 Task: Add to scrum project TranceTech a team member softage.2@softage.net and assign as Project Lead.
Action: Mouse moved to (104, 356)
Screenshot: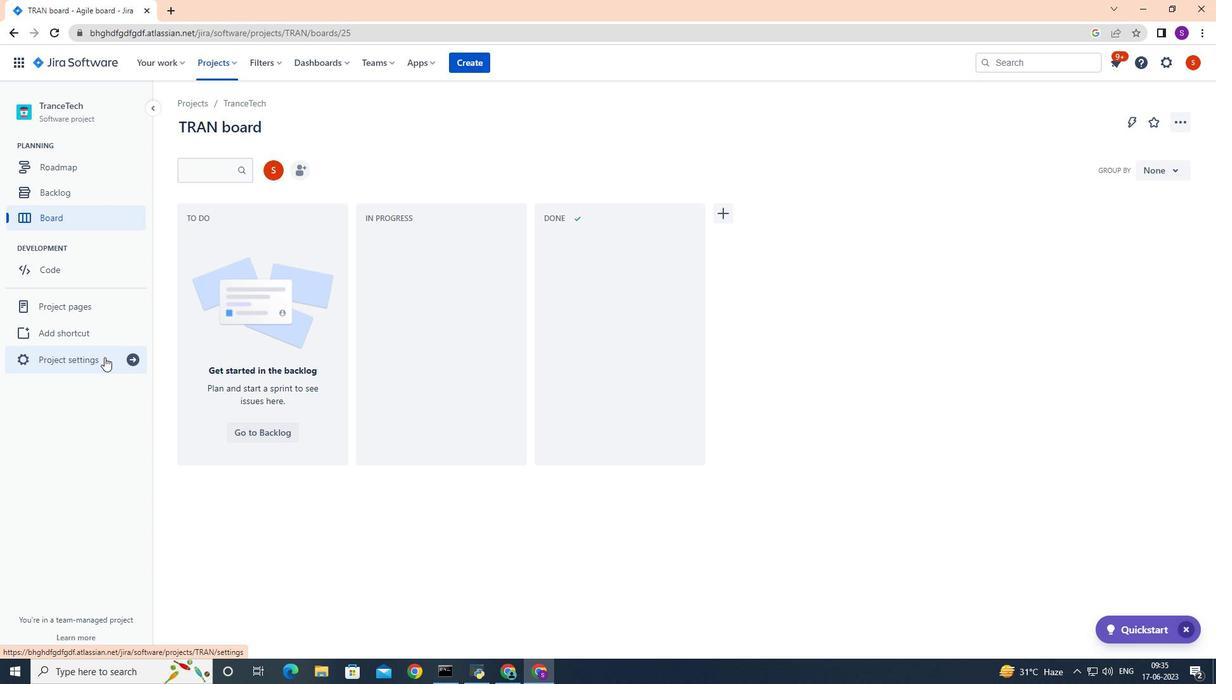
Action: Mouse pressed left at (104, 356)
Screenshot: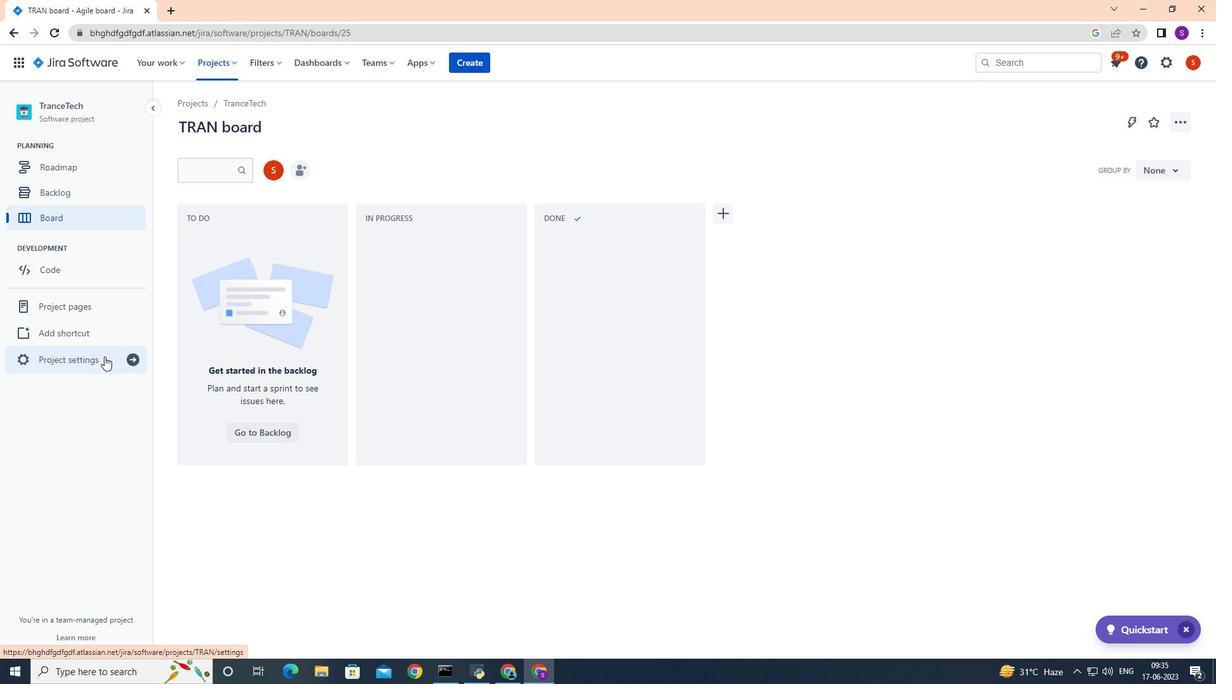 
Action: Mouse moved to (651, 404)
Screenshot: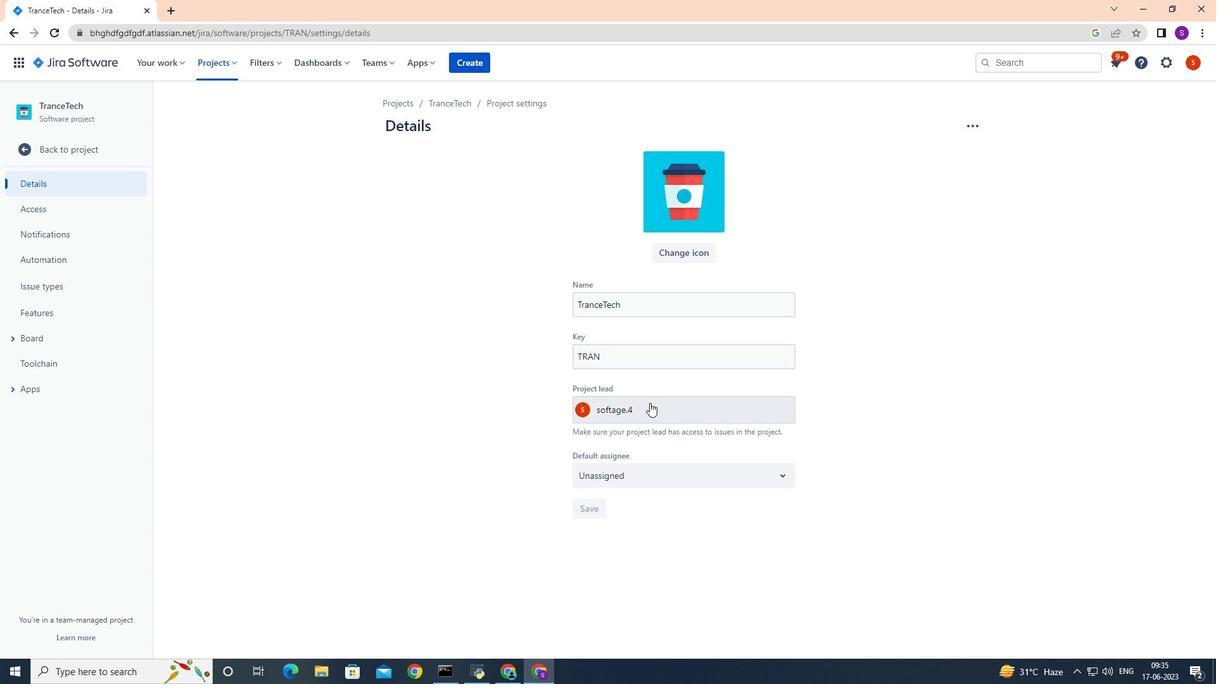 
Action: Mouse pressed left at (651, 404)
Screenshot: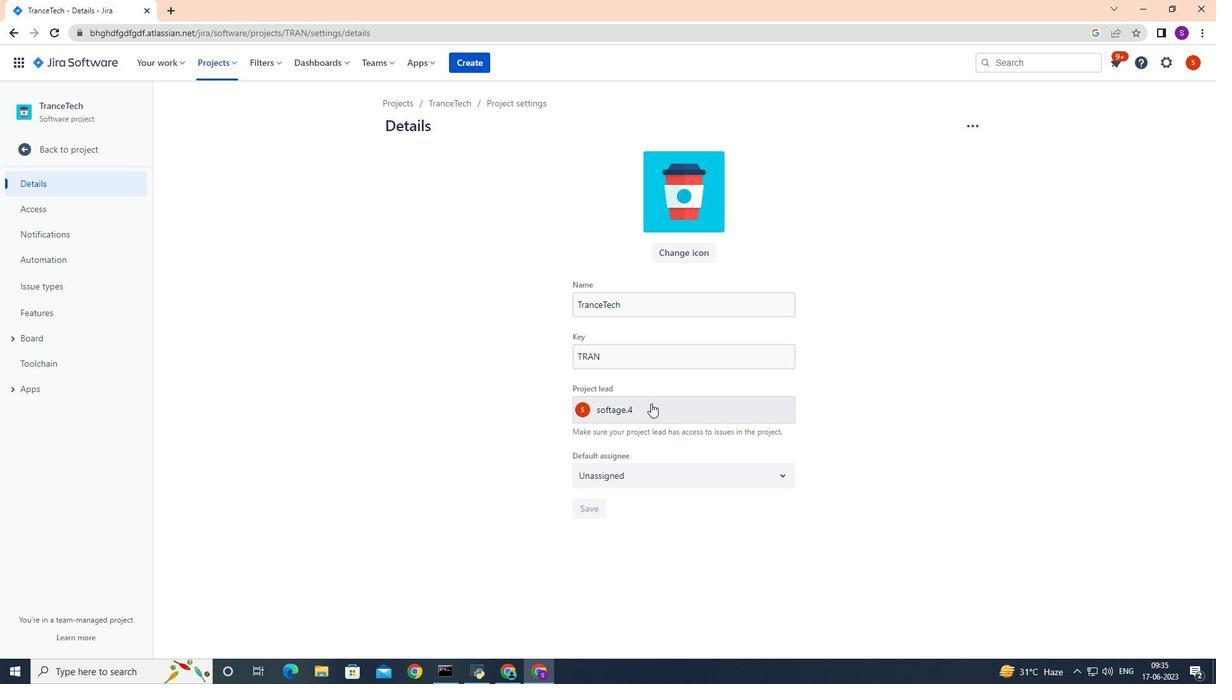 
Action: Mouse moved to (651, 404)
Screenshot: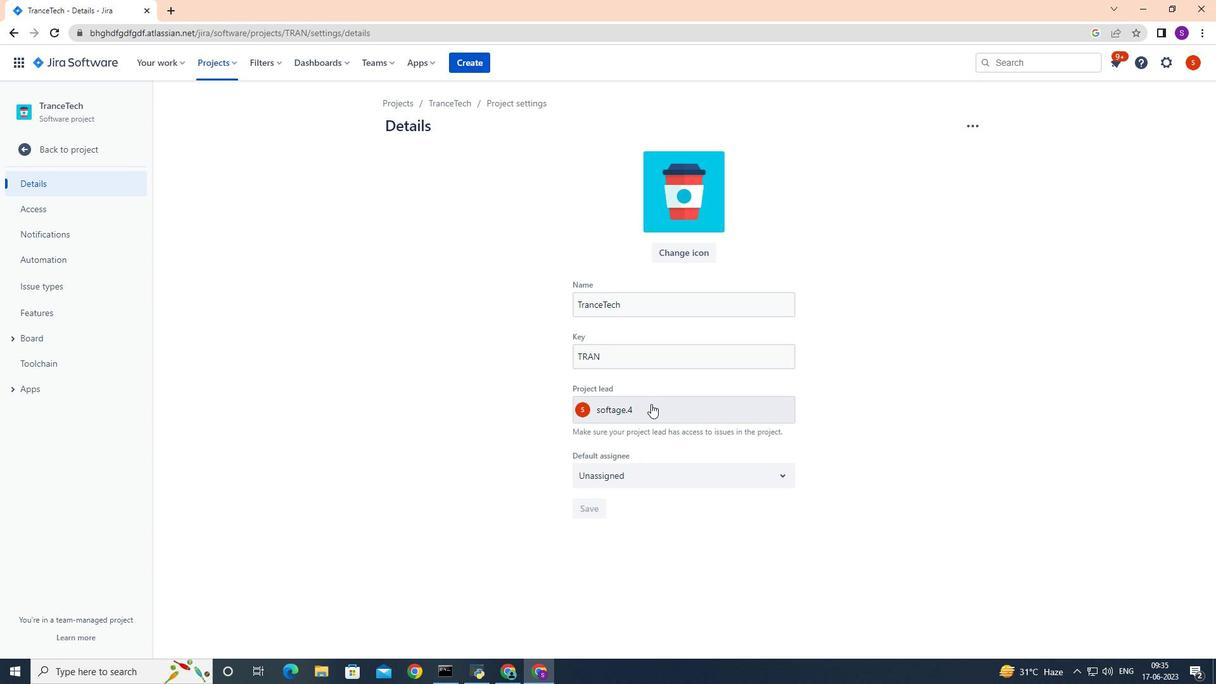 
Action: Key pressed softage.2
Screenshot: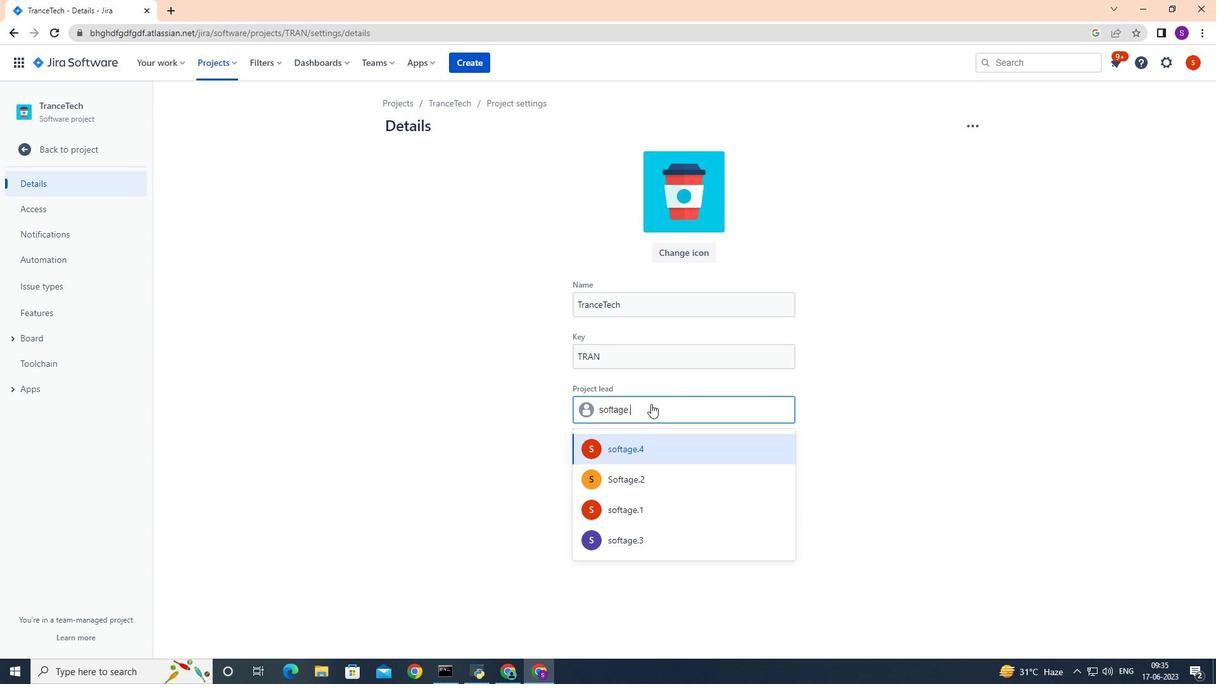 
Action: Mouse moved to (643, 448)
Screenshot: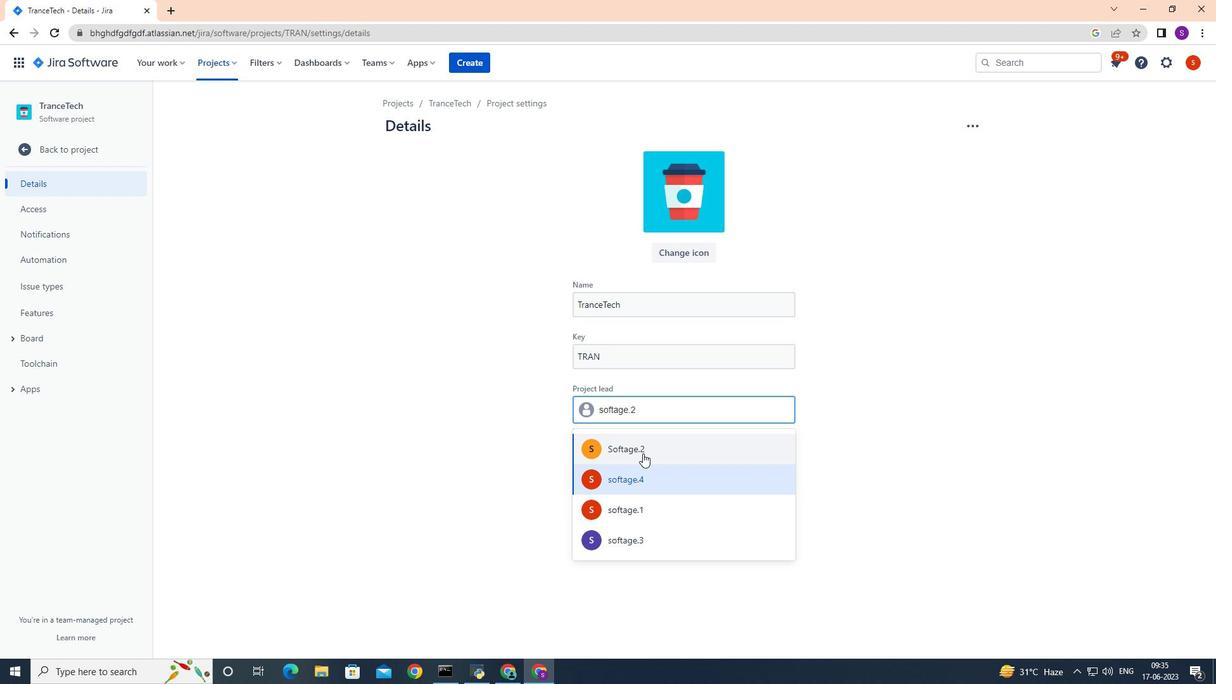 
Action: Mouse pressed left at (643, 448)
Screenshot: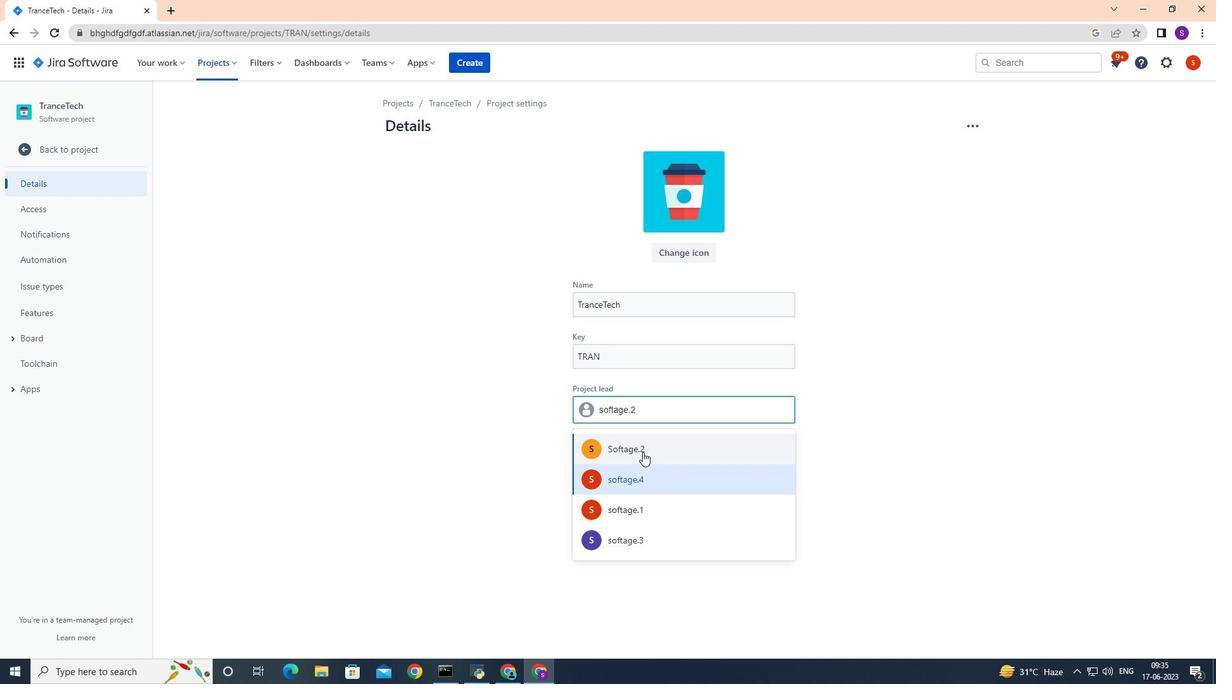 
Action: Mouse moved to (780, 472)
Screenshot: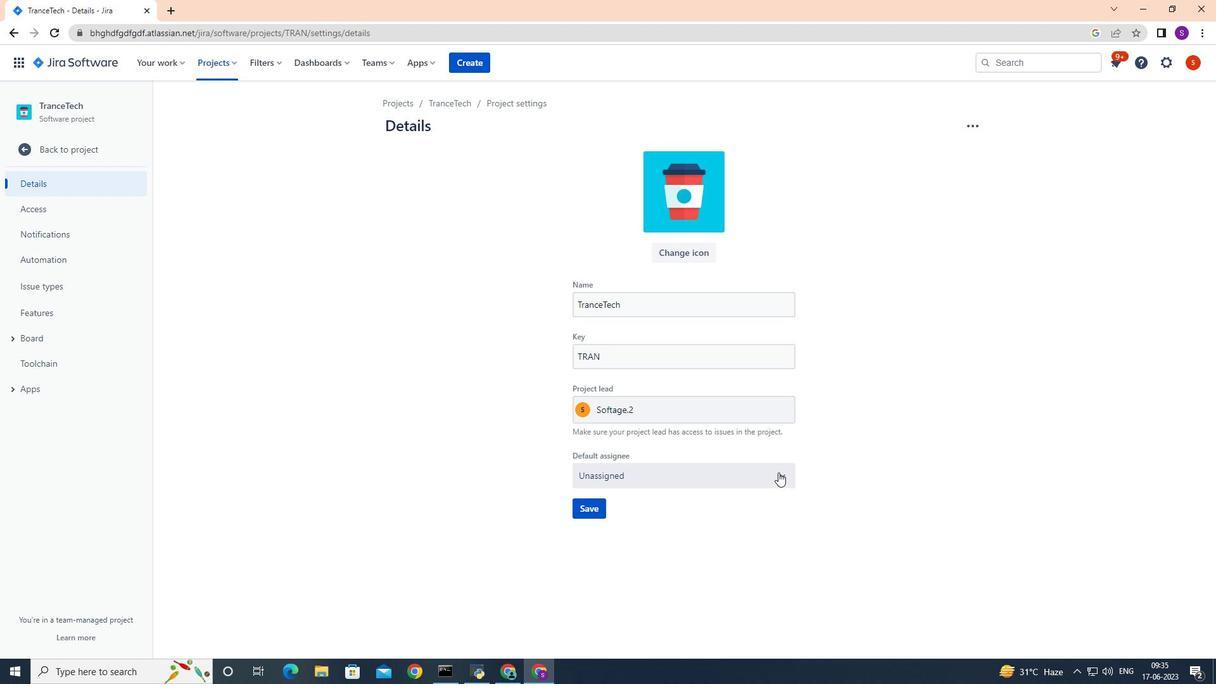 
Action: Mouse pressed left at (780, 472)
Screenshot: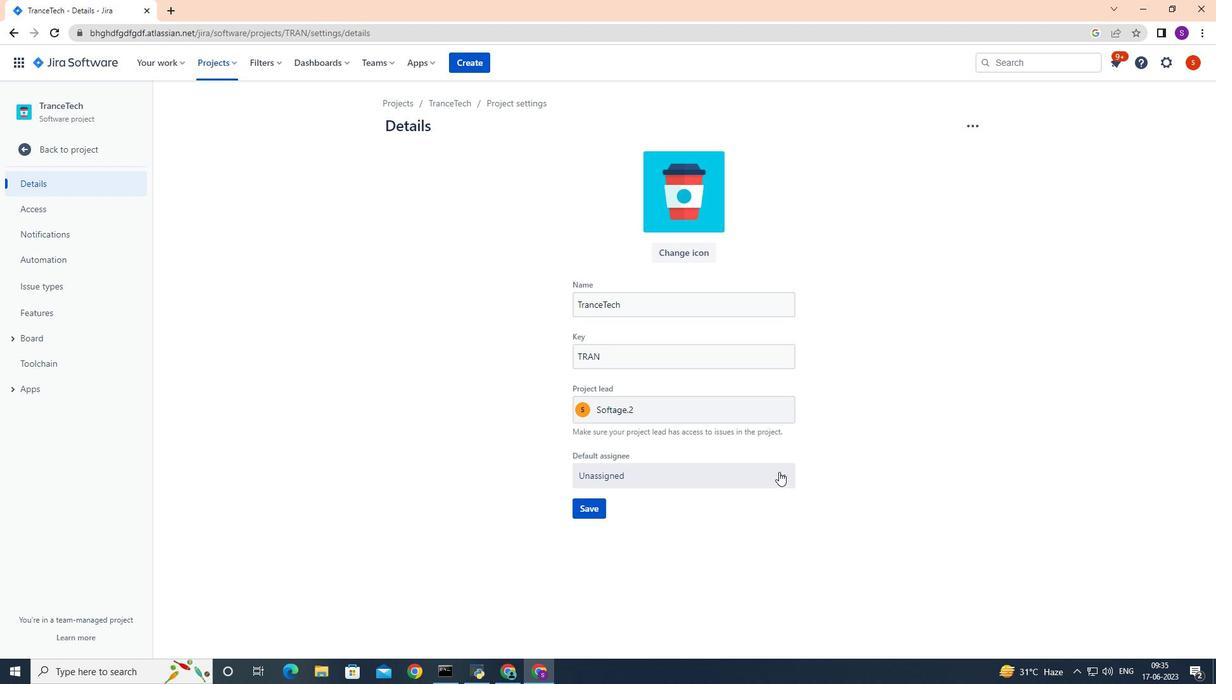 
Action: Mouse moved to (711, 510)
Screenshot: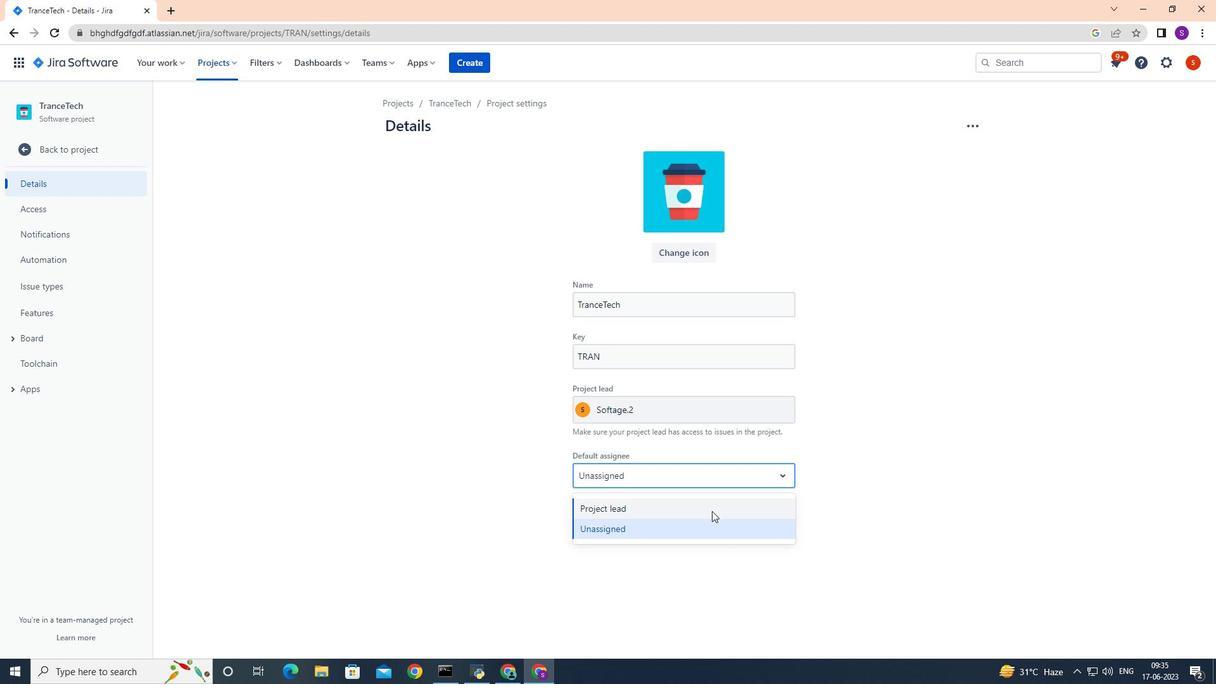 
Action: Mouse pressed left at (711, 510)
Screenshot: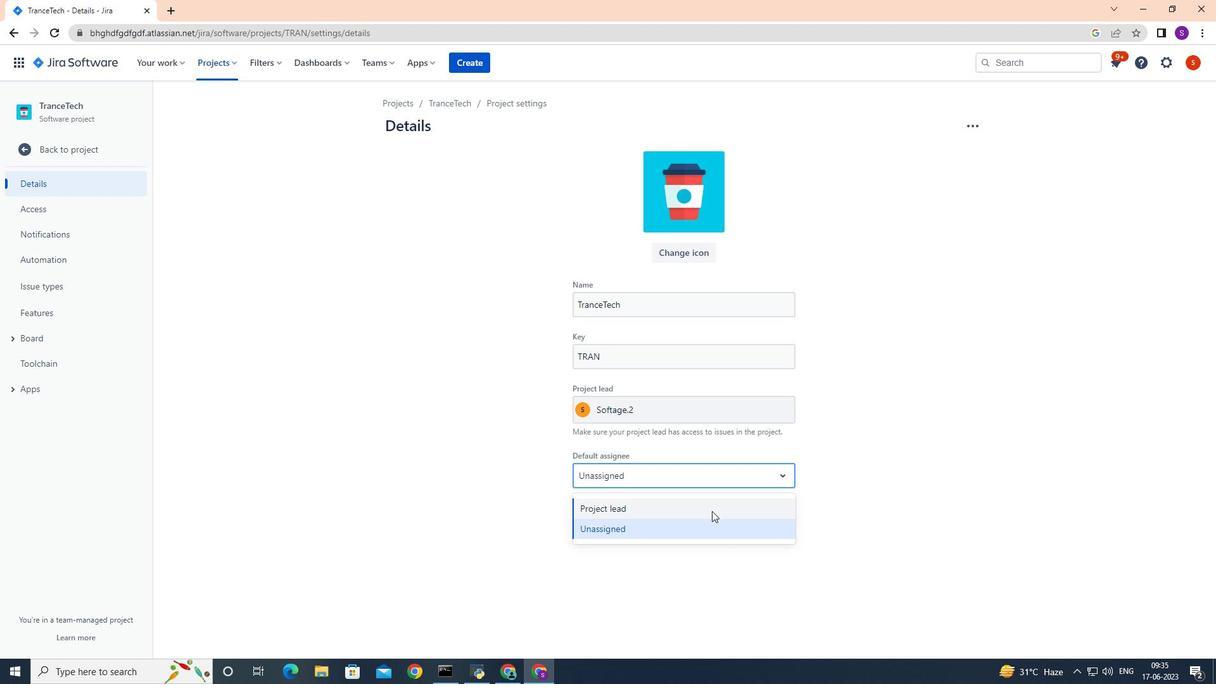 
Action: Mouse moved to (589, 506)
Screenshot: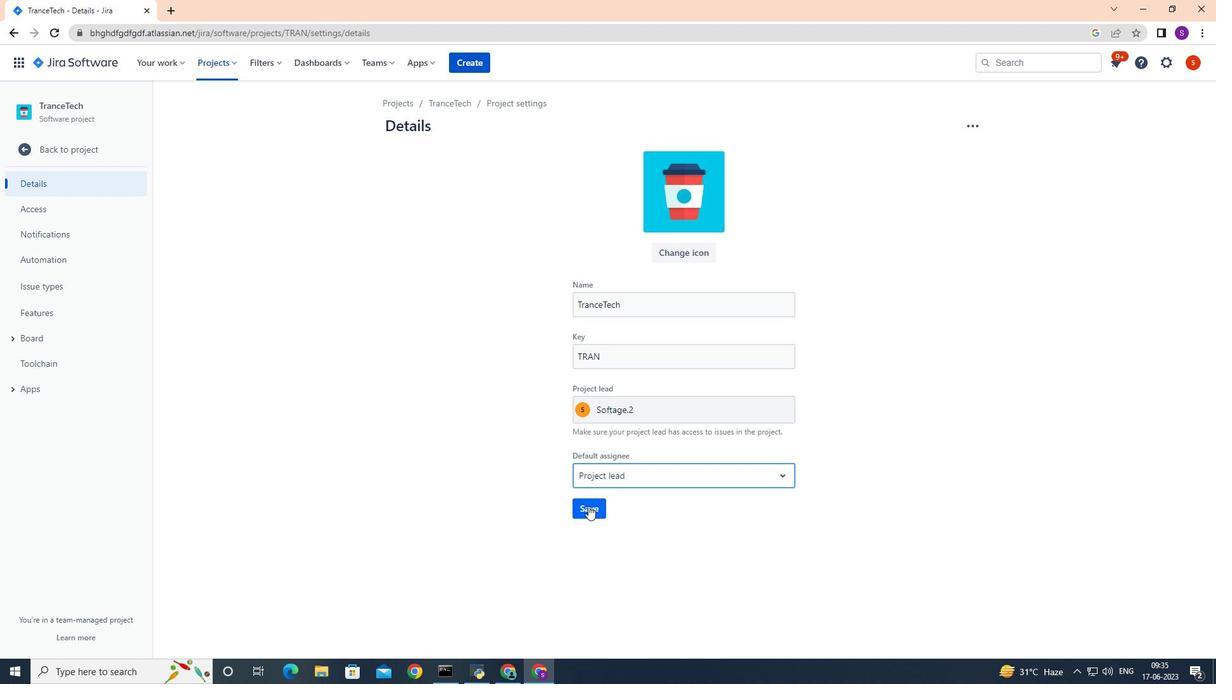 
Action: Mouse pressed left at (589, 506)
Screenshot: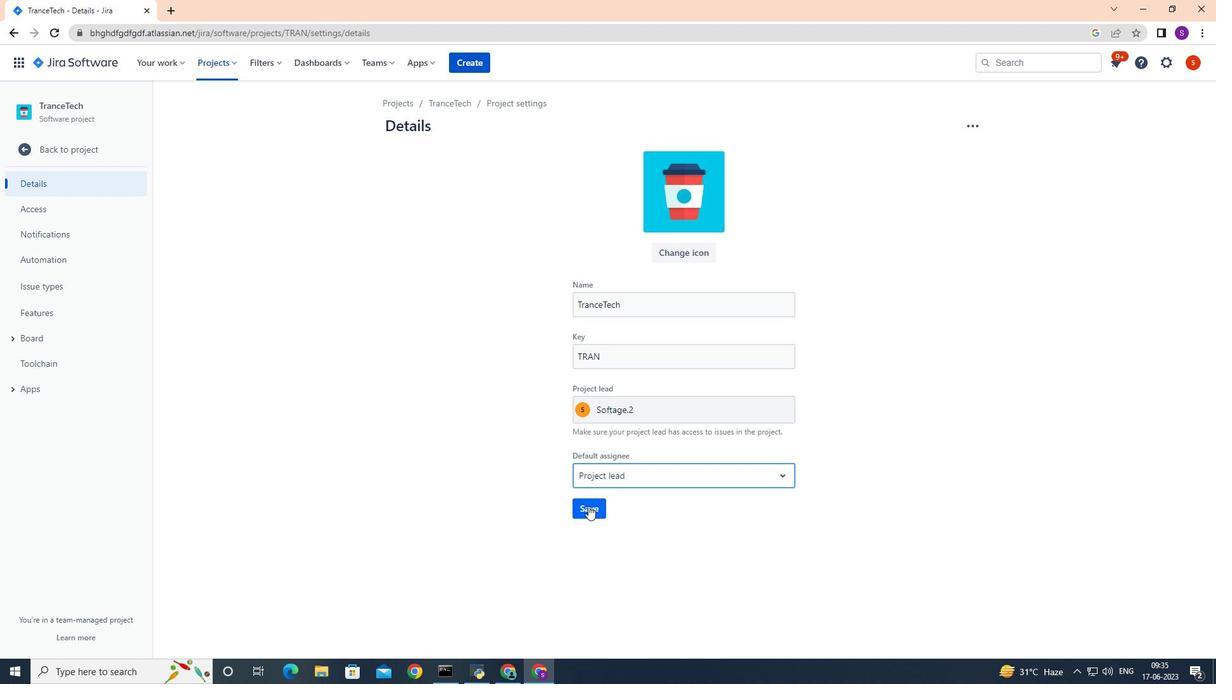 
Action: Mouse moved to (589, 504)
Screenshot: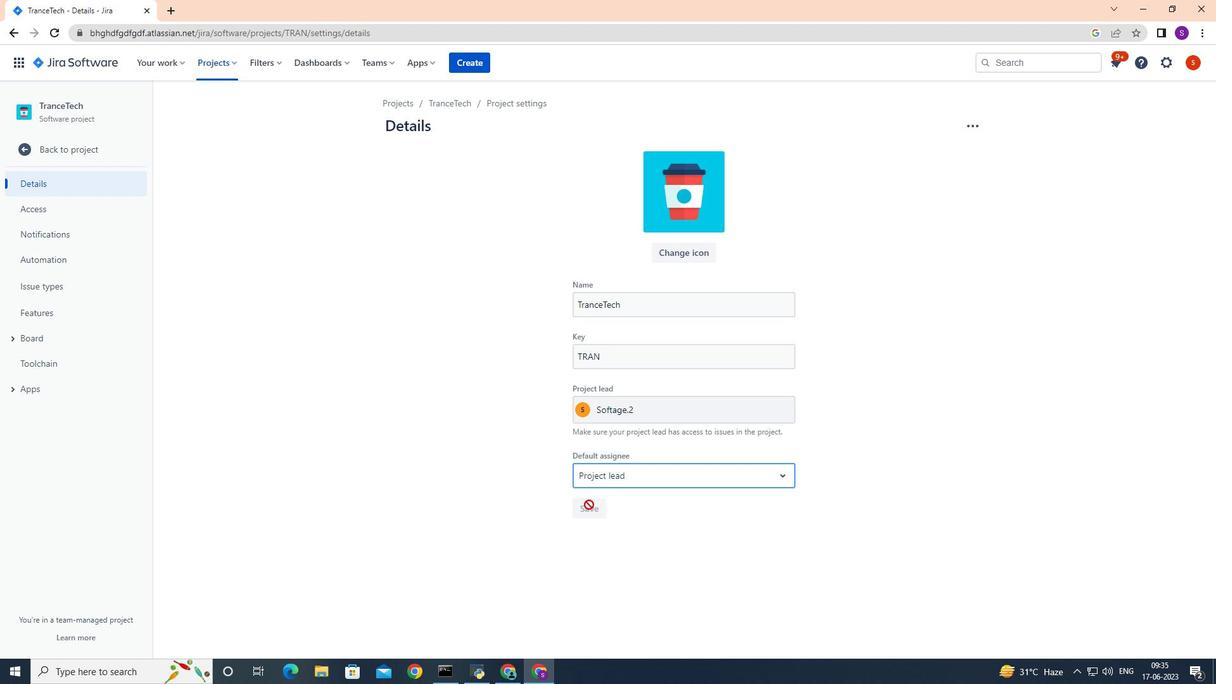 
